 Task: Add the task  Fix issue causing slow database queries on high traffic pages to the section Burnout Blitz in the project TrainForge and add a Due Date to the respective task as 2023/08/03.
Action: Mouse moved to (67, 384)
Screenshot: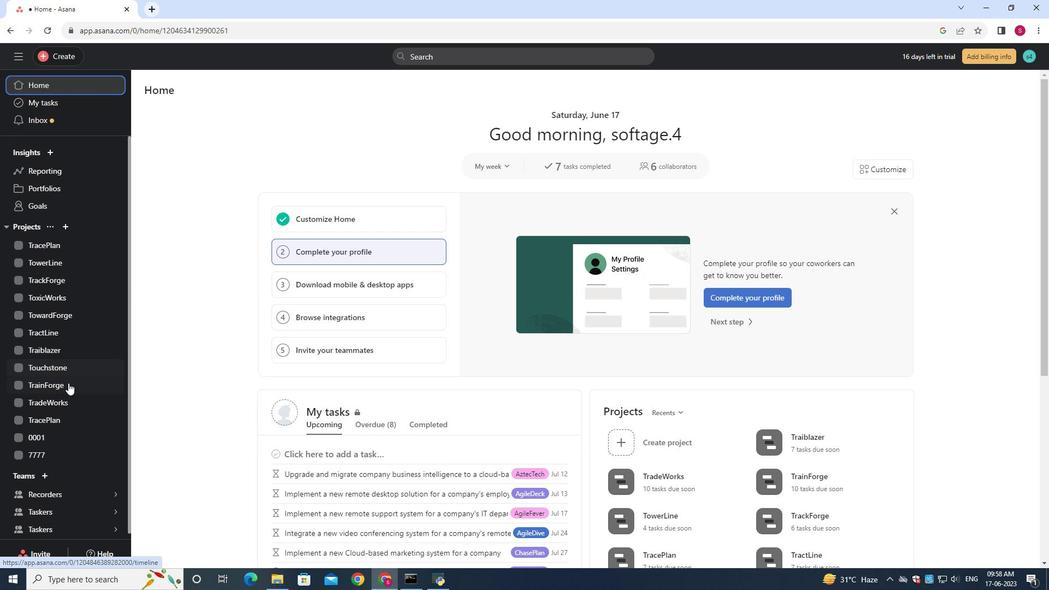 
Action: Mouse pressed left at (67, 384)
Screenshot: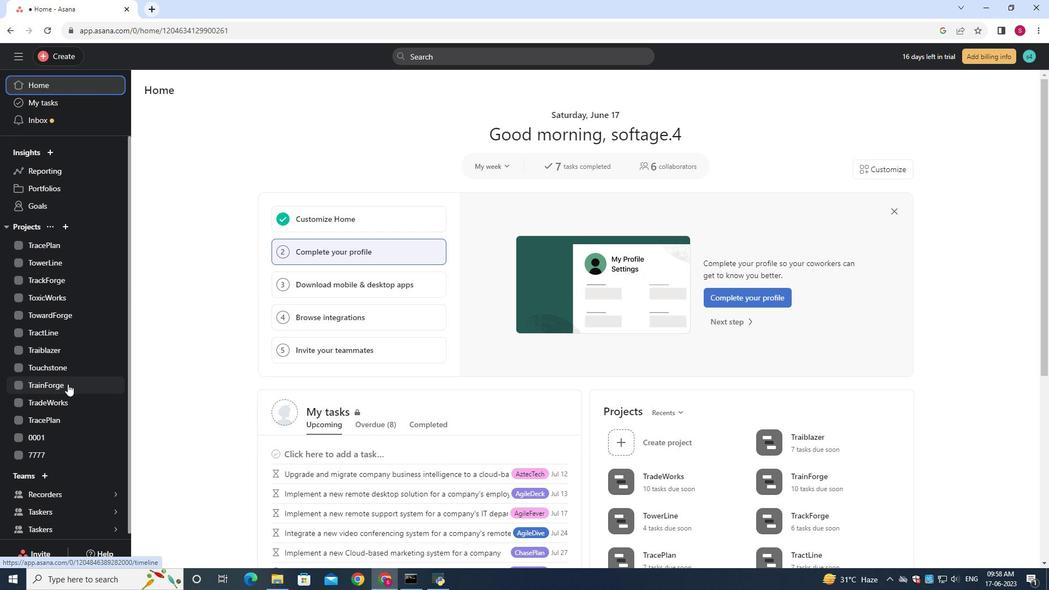
Action: Mouse moved to (444, 282)
Screenshot: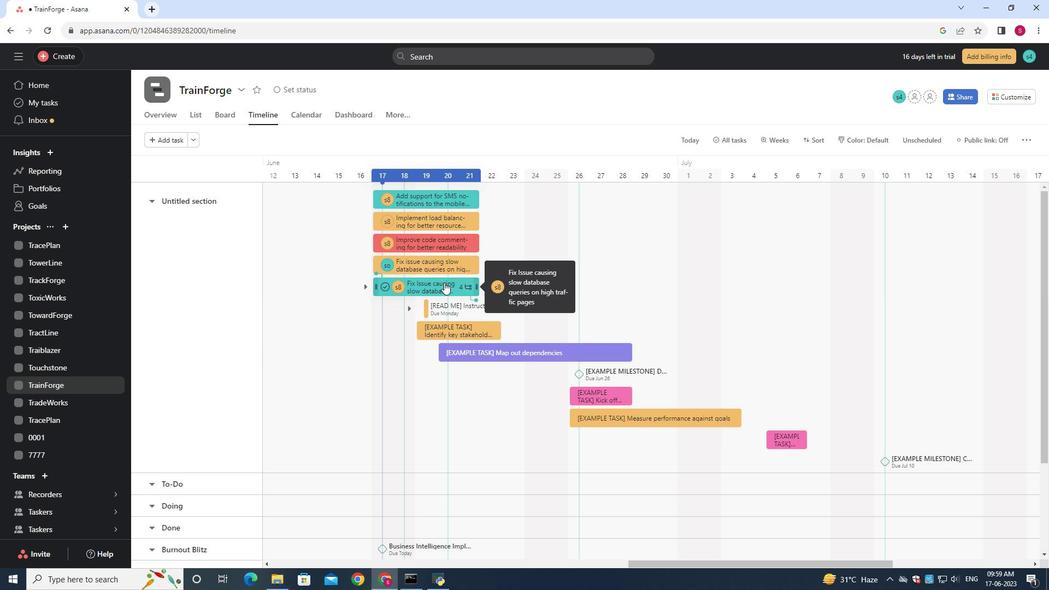 
Action: Mouse pressed left at (444, 282)
Screenshot: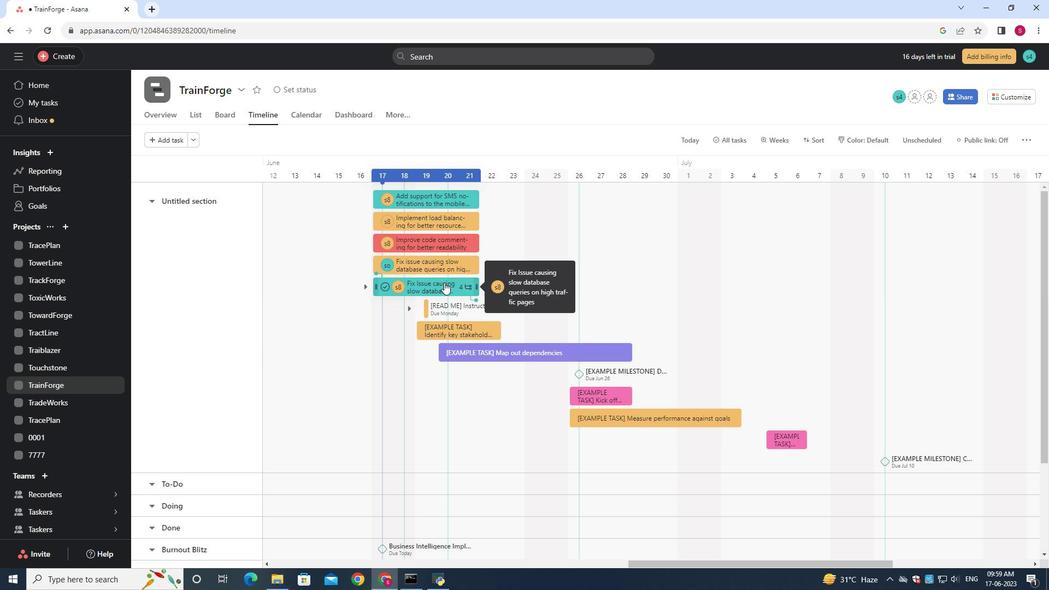 
Action: Mouse moved to (444, 282)
Screenshot: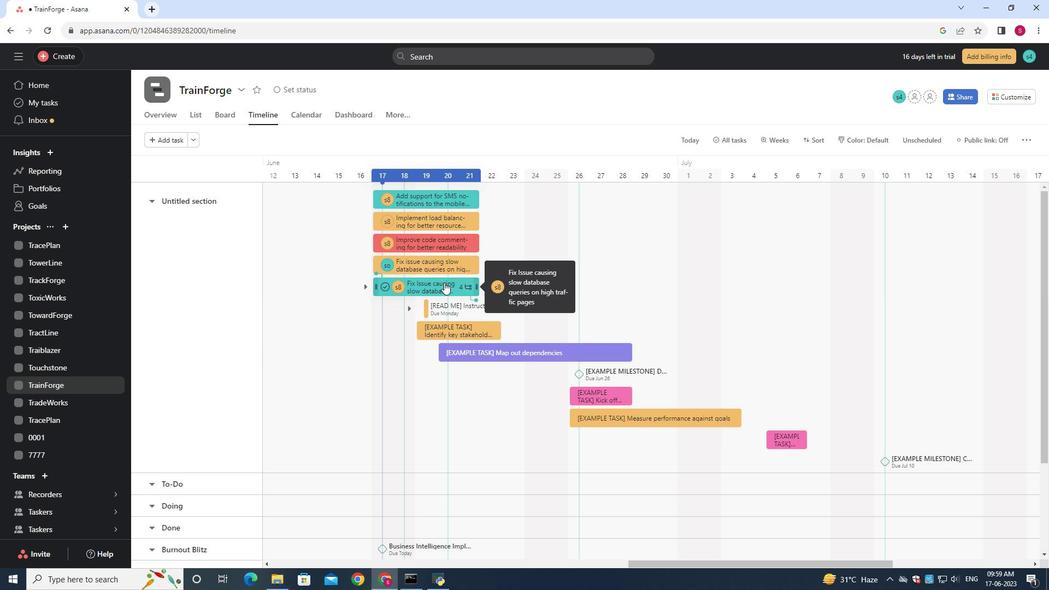 
Action: Mouse pressed left at (444, 282)
Screenshot: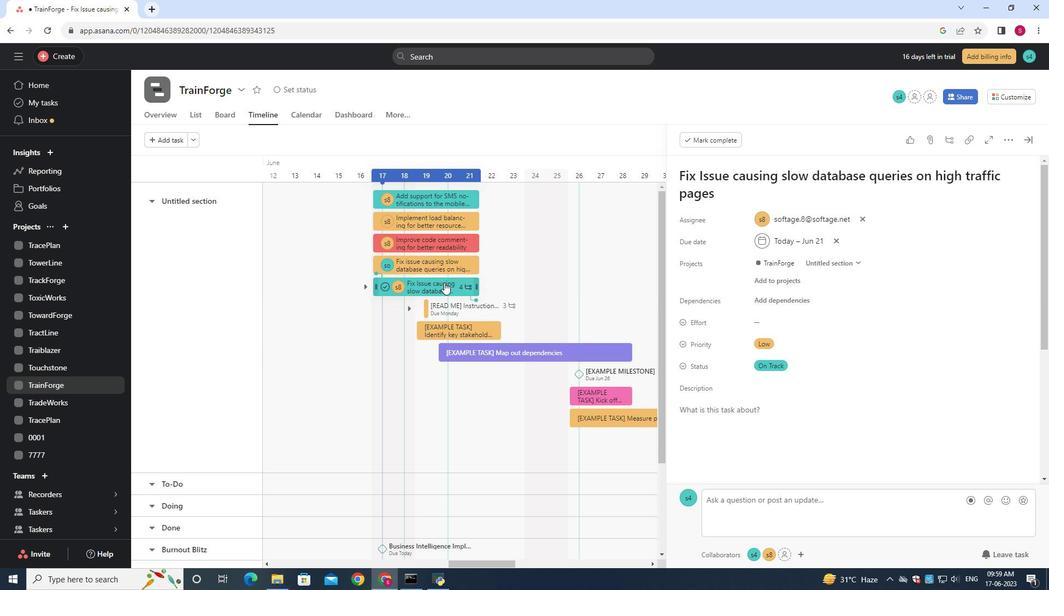 
Action: Mouse moved to (329, 481)
Screenshot: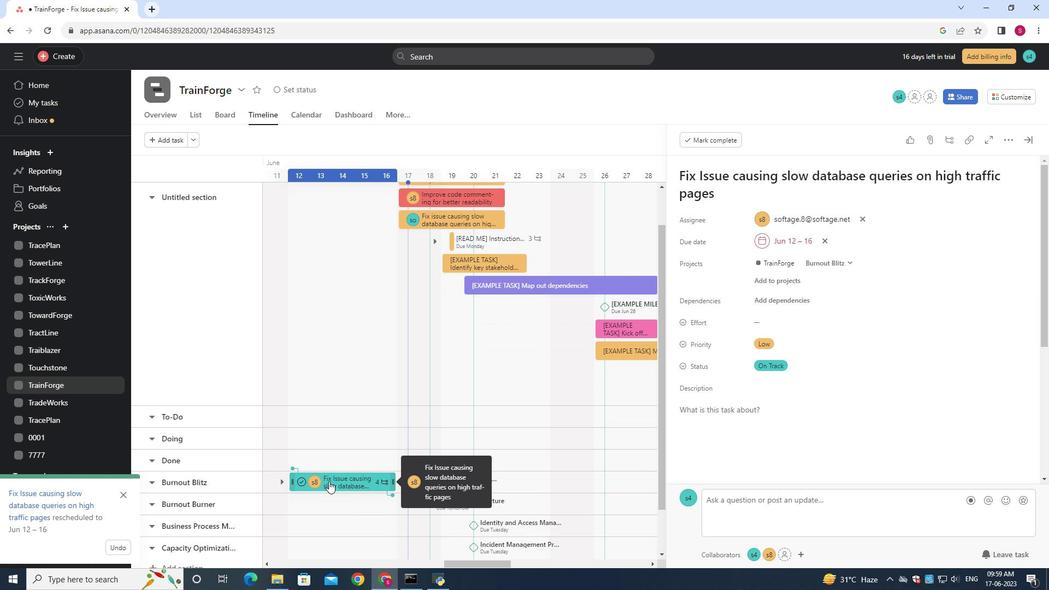 
Action: Mouse pressed left at (329, 481)
Screenshot: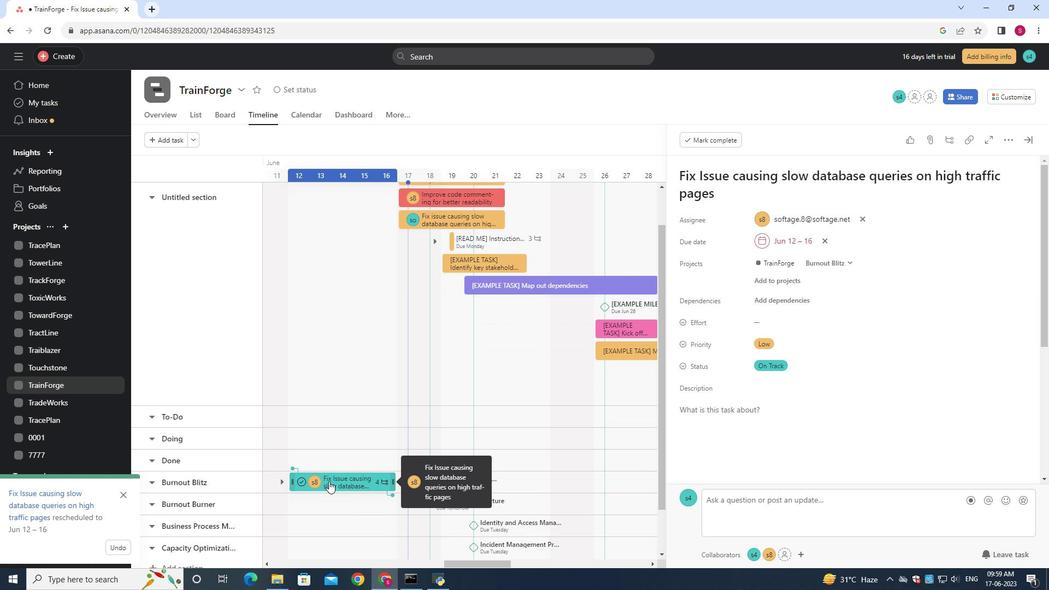 
Action: Mouse moved to (824, 239)
Screenshot: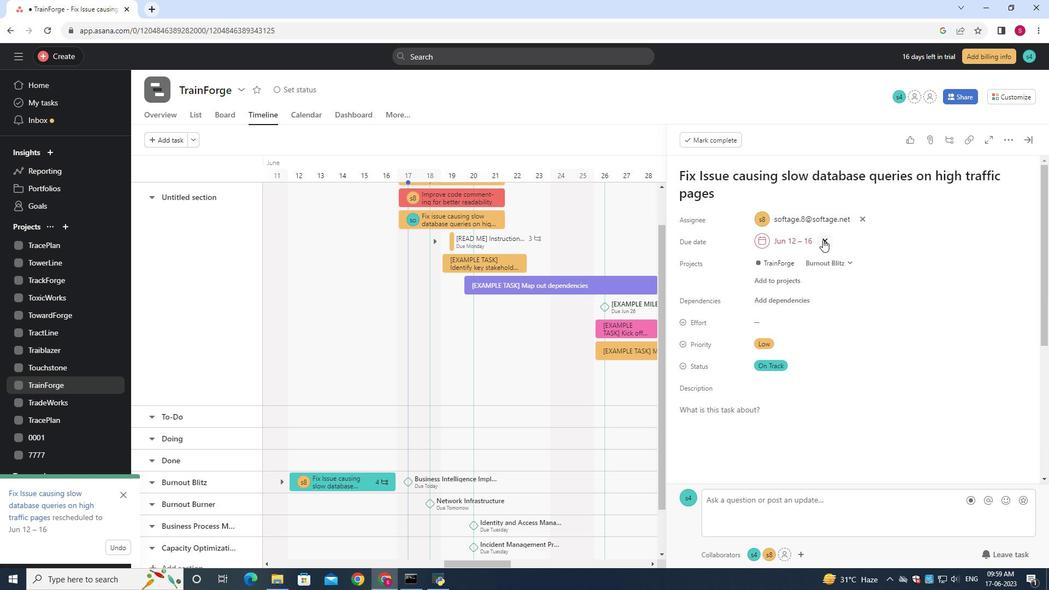 
Action: Mouse pressed left at (824, 239)
Screenshot: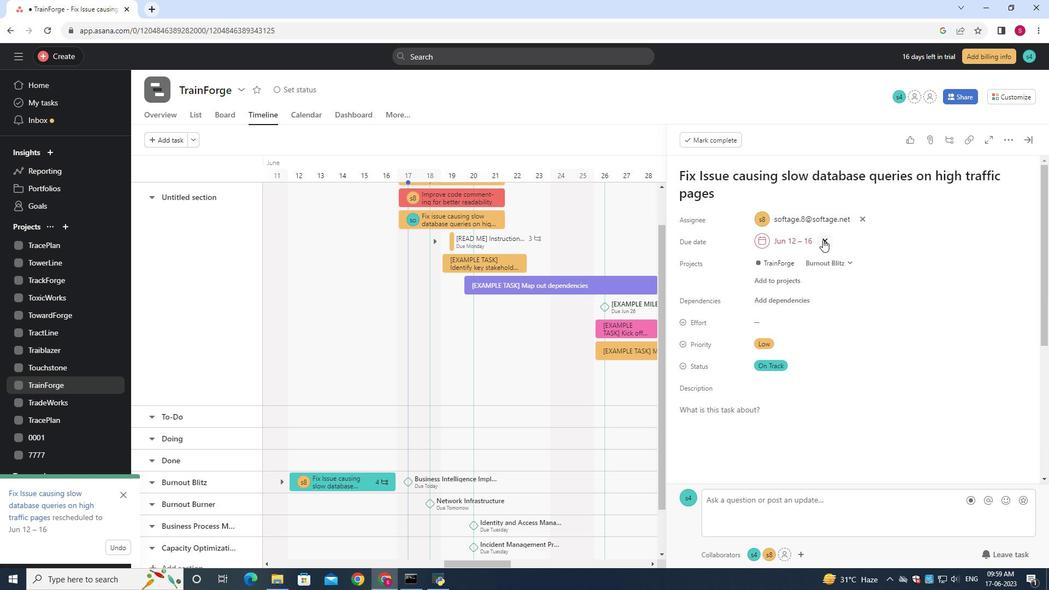 
Action: Mouse moved to (806, 242)
Screenshot: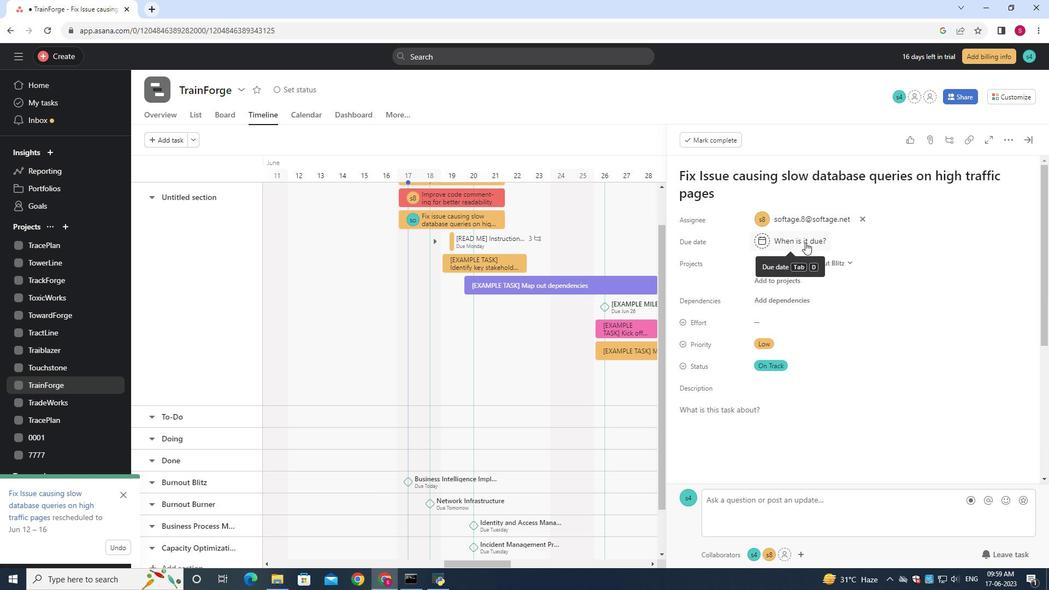 
Action: Mouse pressed left at (806, 242)
Screenshot: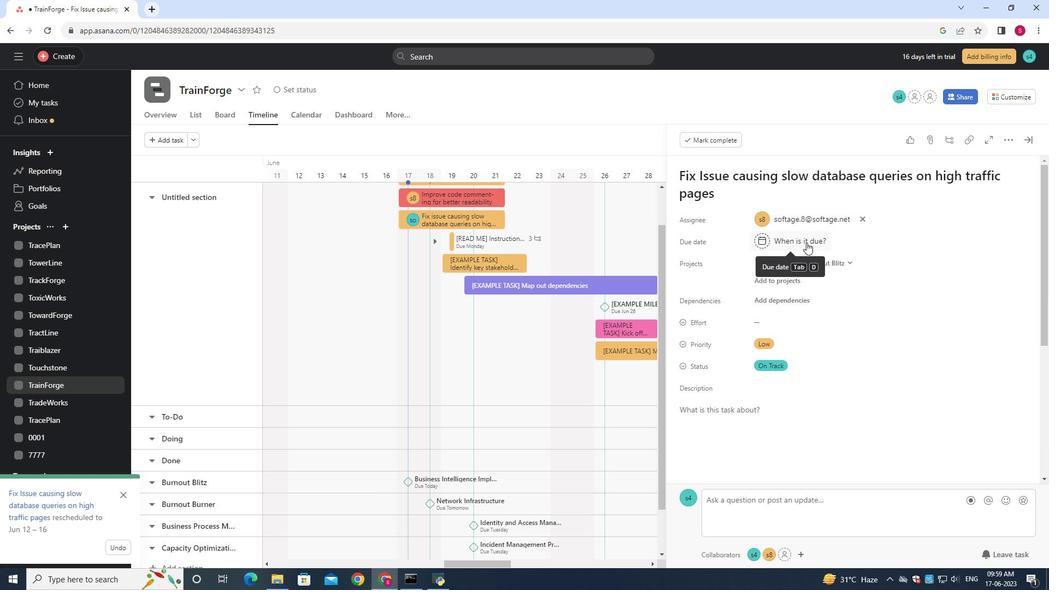 
Action: Mouse moved to (805, 242)
Screenshot: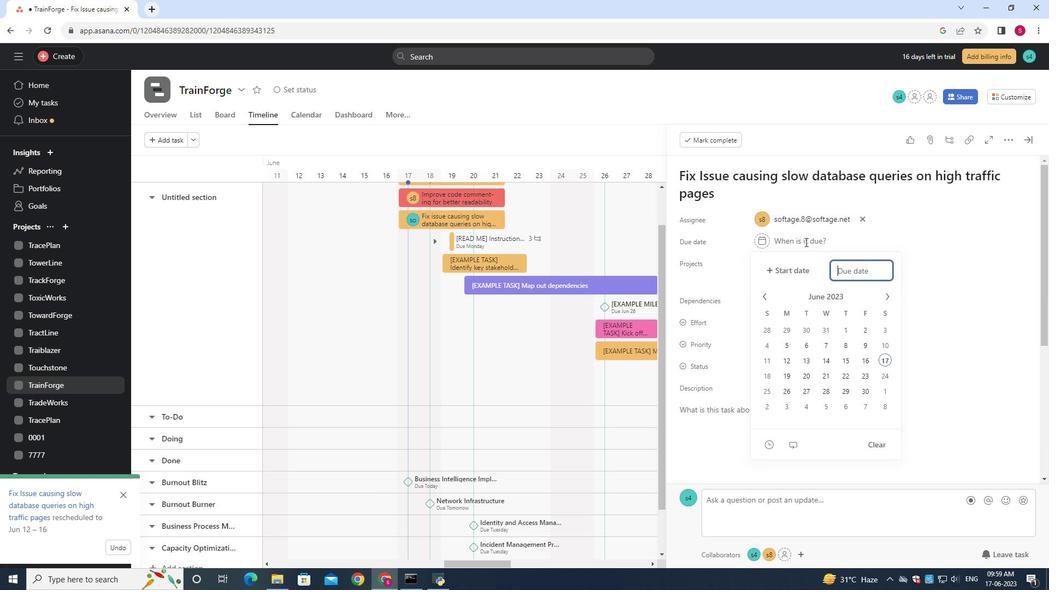 
Action: Key pressed 2023/08/03<Key.enter>
Screenshot: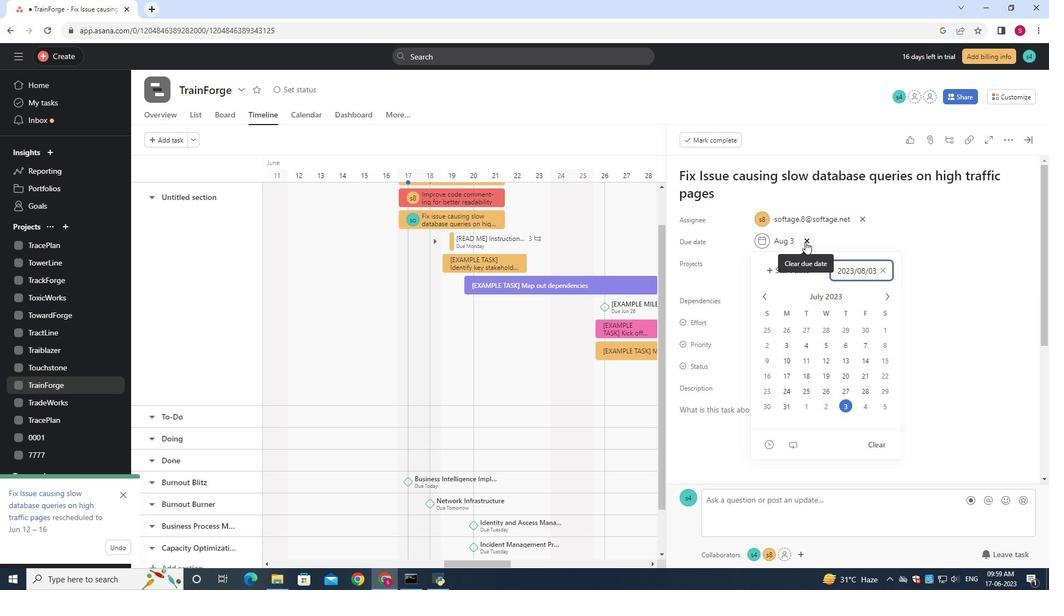 
